 Task: Manage the "Report detail" page variations in the site builder.
Action: Mouse moved to (912, 68)
Screenshot: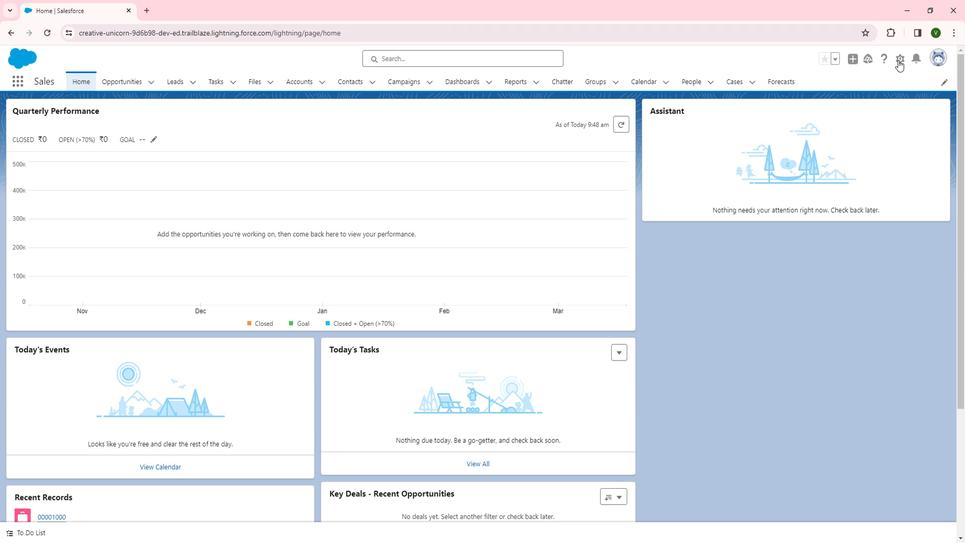 
Action: Mouse pressed left at (912, 68)
Screenshot: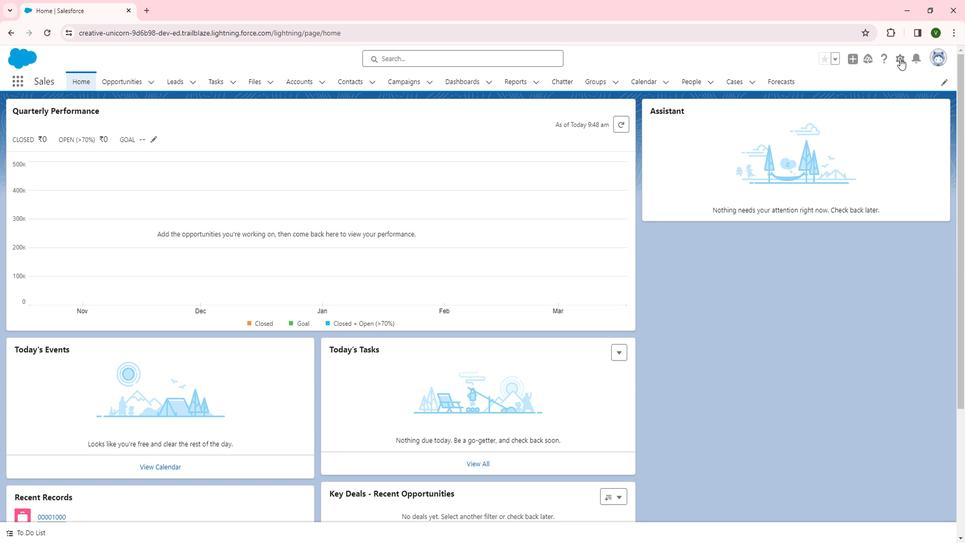 
Action: Mouse moved to (867, 95)
Screenshot: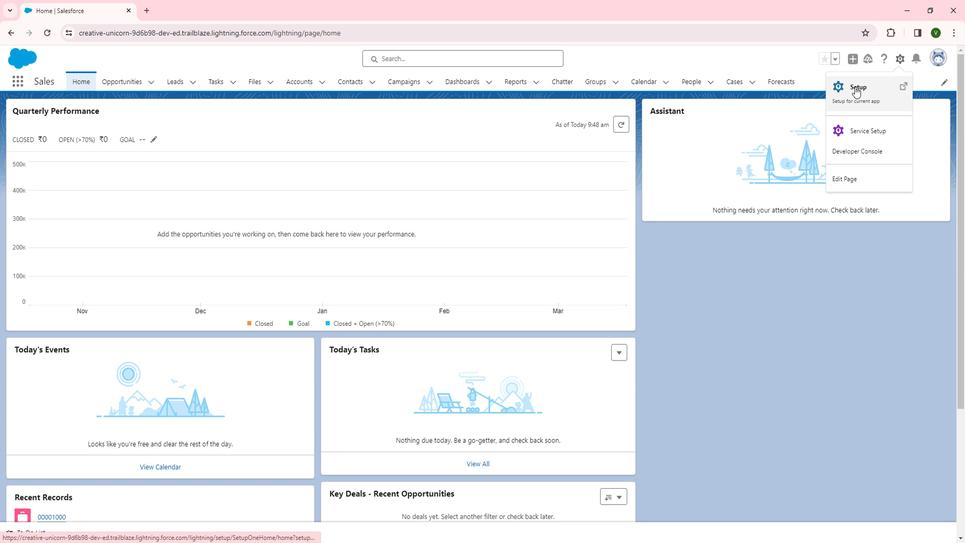 
Action: Mouse pressed left at (867, 95)
Screenshot: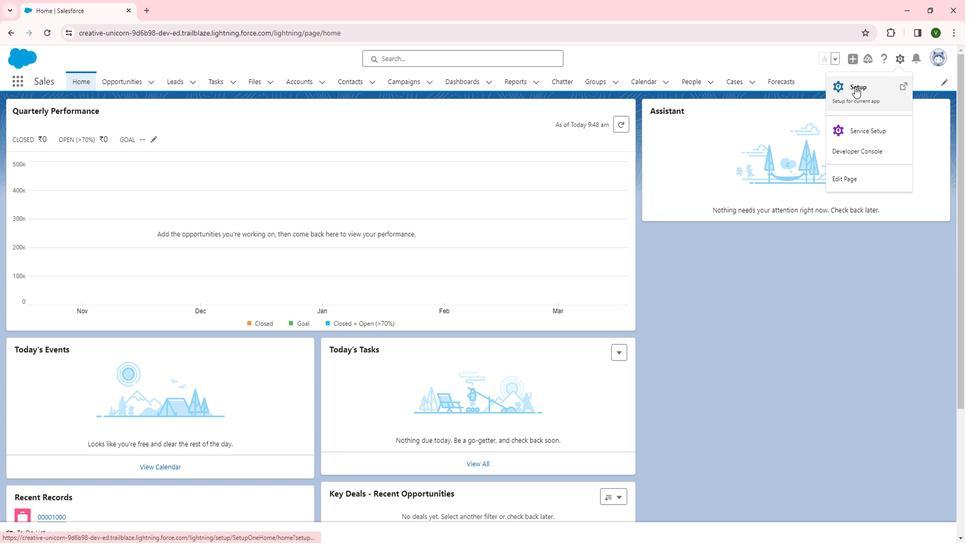 
Action: Mouse moved to (107, 347)
Screenshot: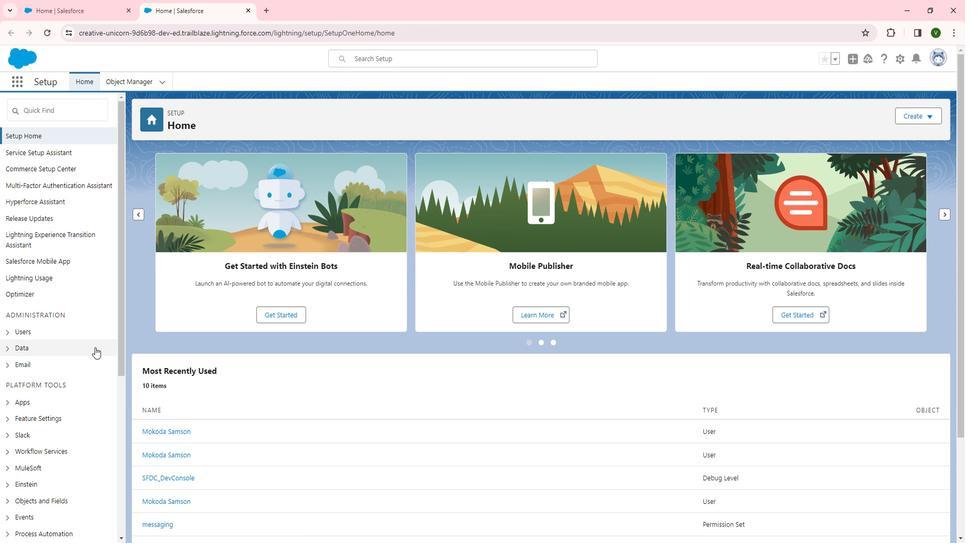 
Action: Mouse scrolled (107, 347) with delta (0, 0)
Screenshot: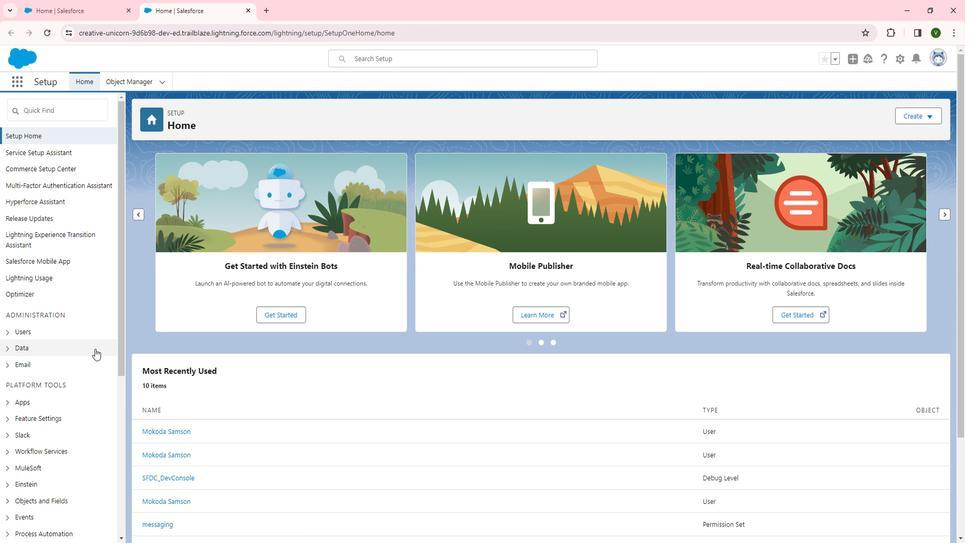 
Action: Mouse scrolled (107, 347) with delta (0, 0)
Screenshot: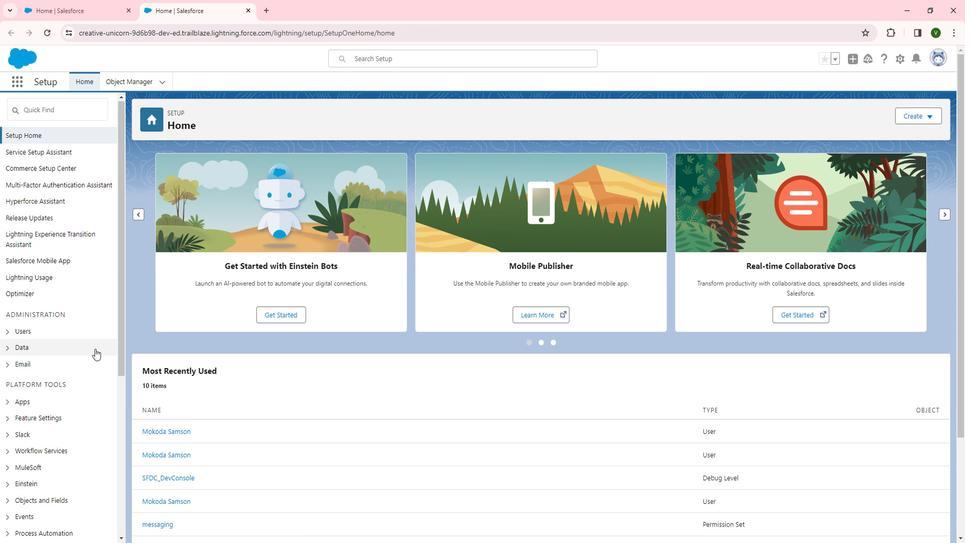 
Action: Mouse scrolled (107, 347) with delta (0, 0)
Screenshot: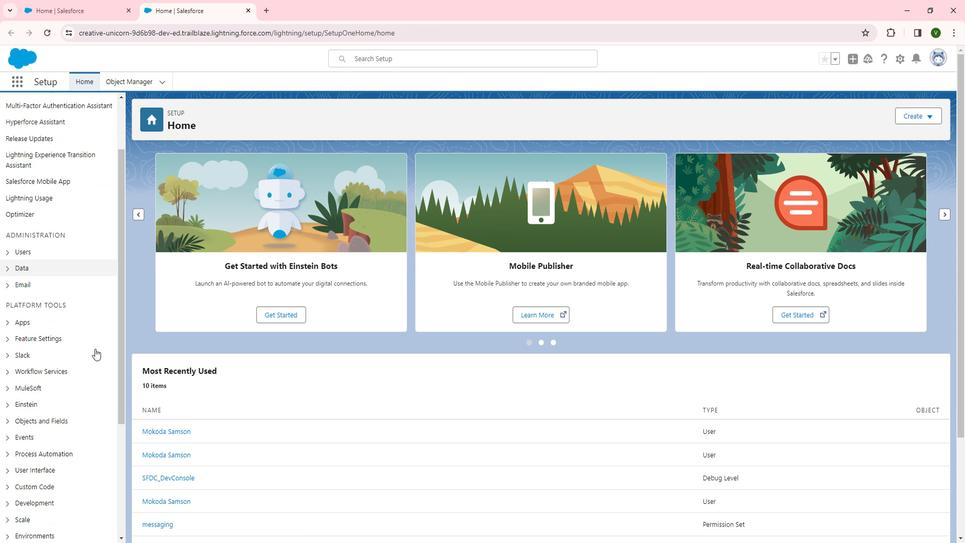 
Action: Mouse moved to (47, 264)
Screenshot: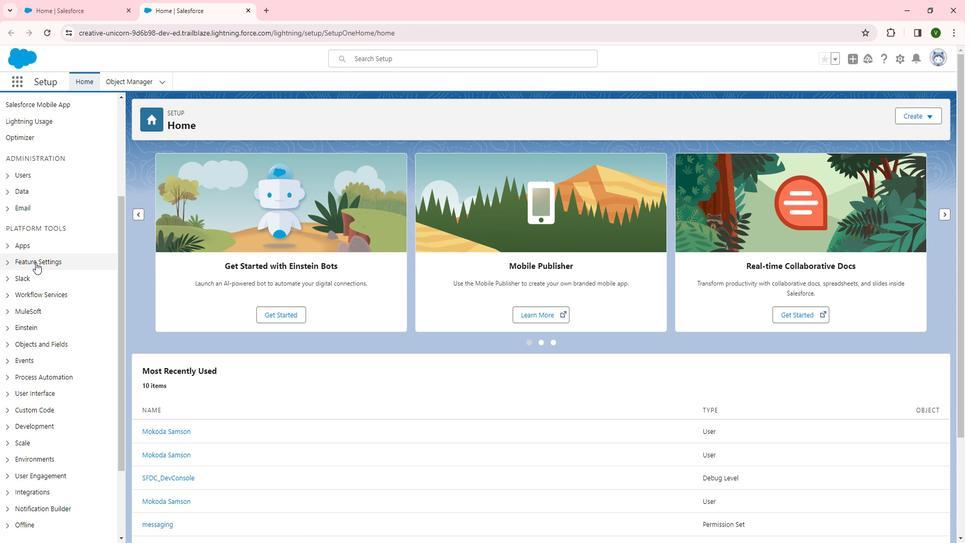 
Action: Mouse pressed left at (47, 264)
Screenshot: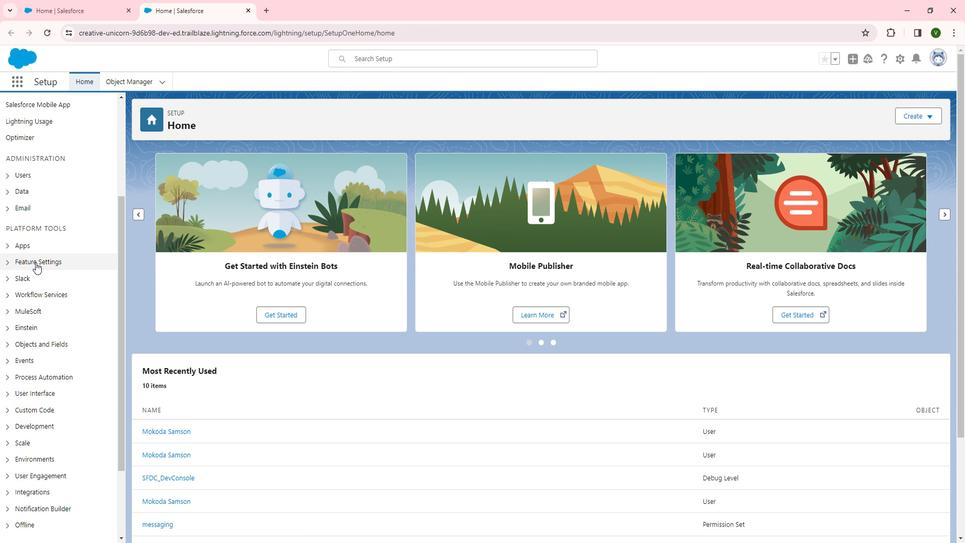 
Action: Mouse moved to (61, 306)
Screenshot: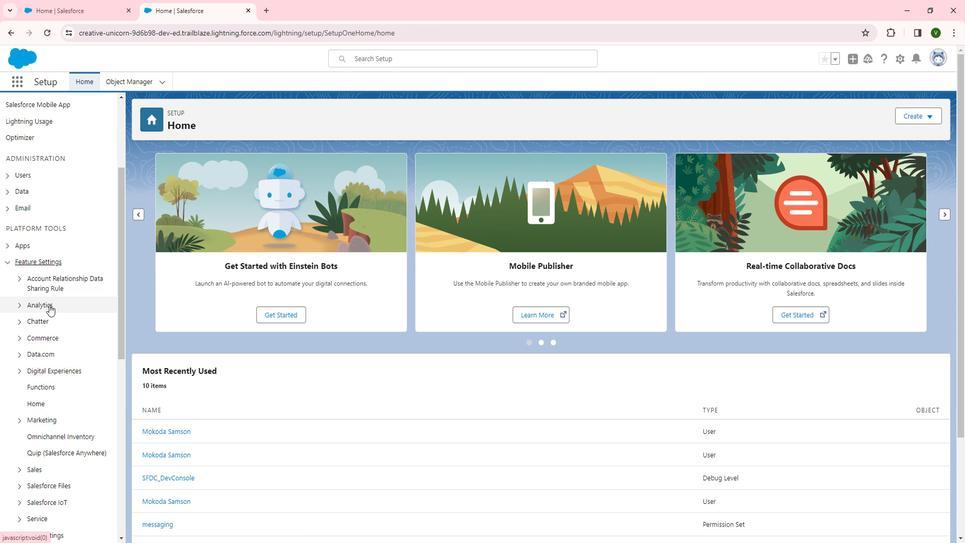 
Action: Mouse scrolled (61, 305) with delta (0, 0)
Screenshot: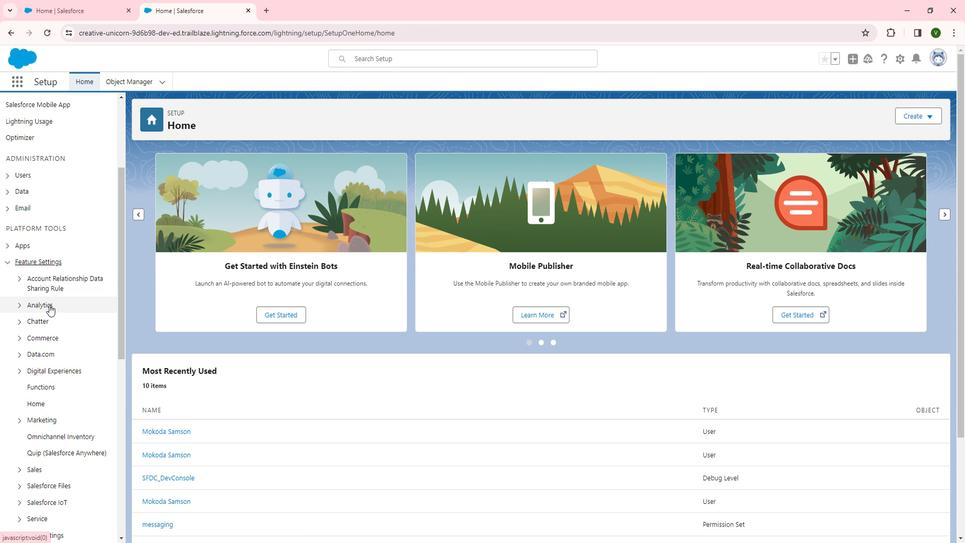 
Action: Mouse scrolled (61, 305) with delta (0, 0)
Screenshot: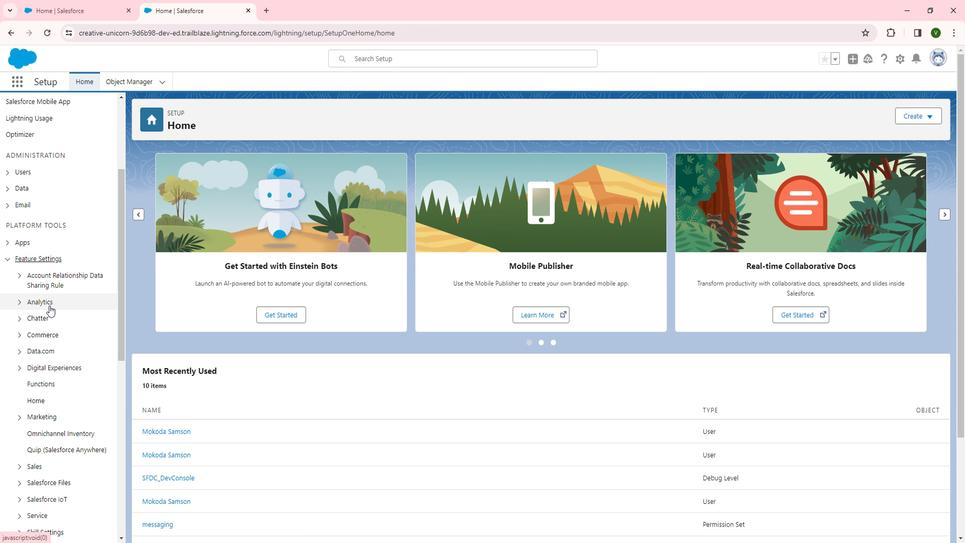 
Action: Mouse moved to (71, 264)
Screenshot: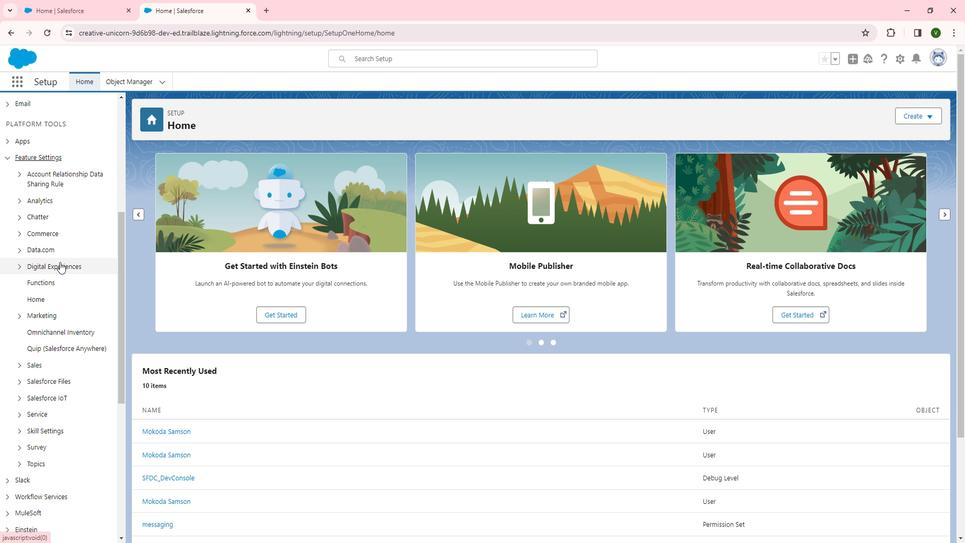 
Action: Mouse pressed left at (71, 264)
Screenshot: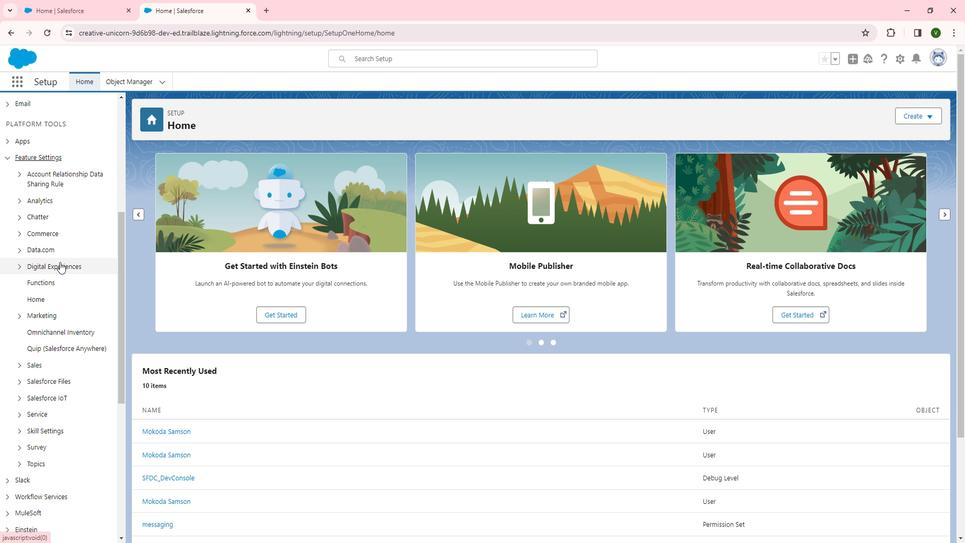 
Action: Mouse moved to (62, 284)
Screenshot: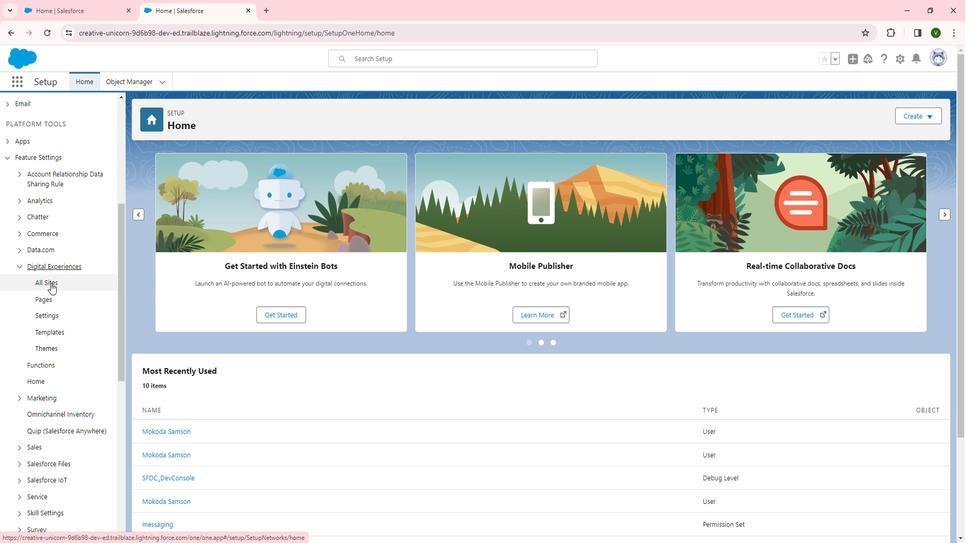
Action: Mouse pressed left at (62, 284)
Screenshot: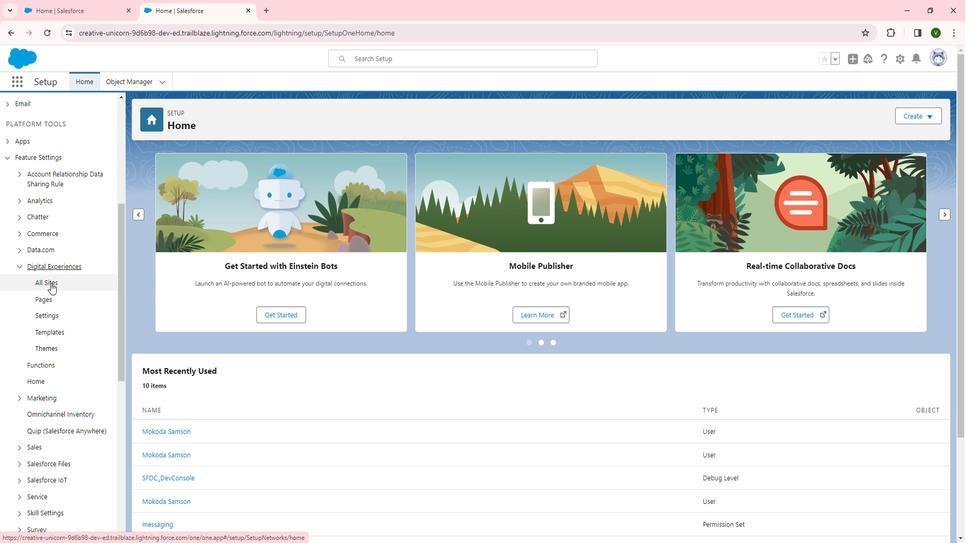 
Action: Mouse moved to (188, 300)
Screenshot: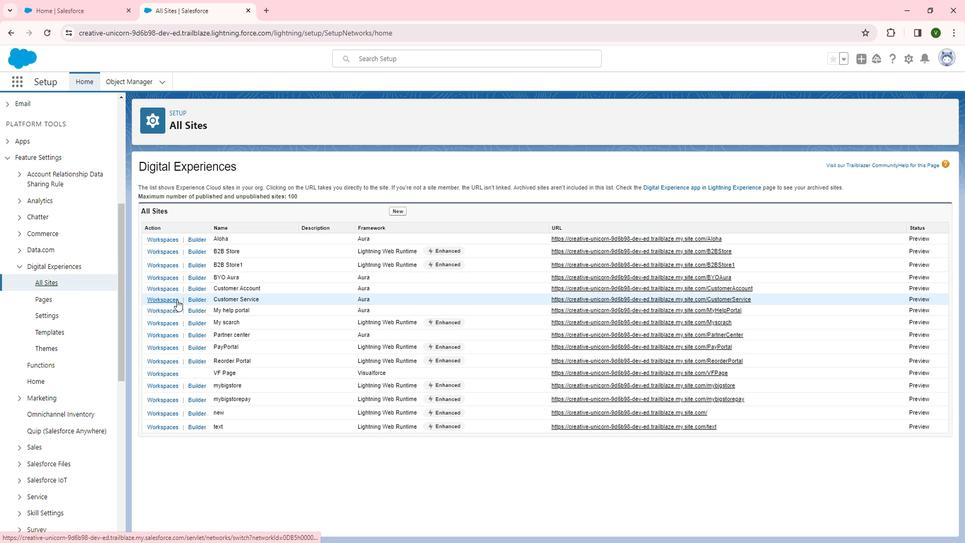 
Action: Mouse pressed left at (188, 300)
Screenshot: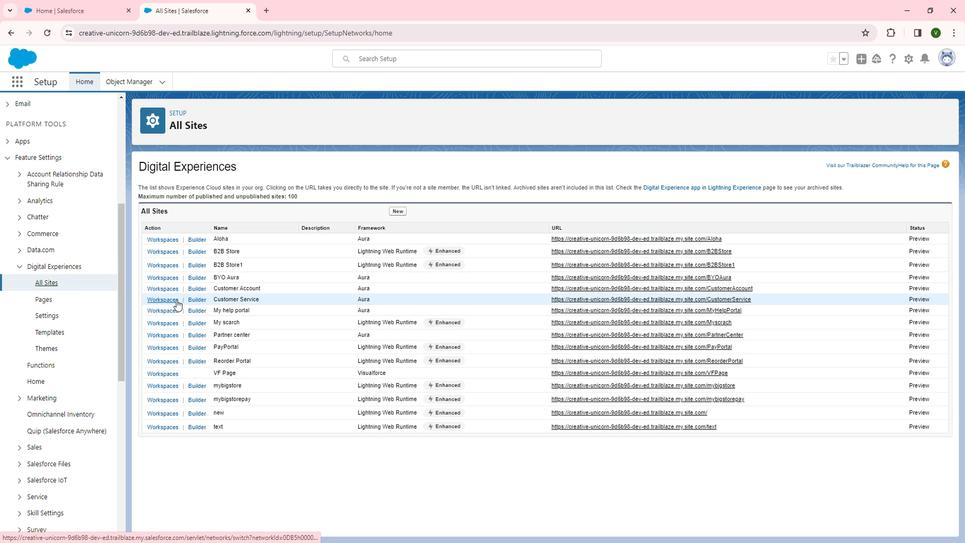 
Action: Mouse moved to (221, 270)
Screenshot: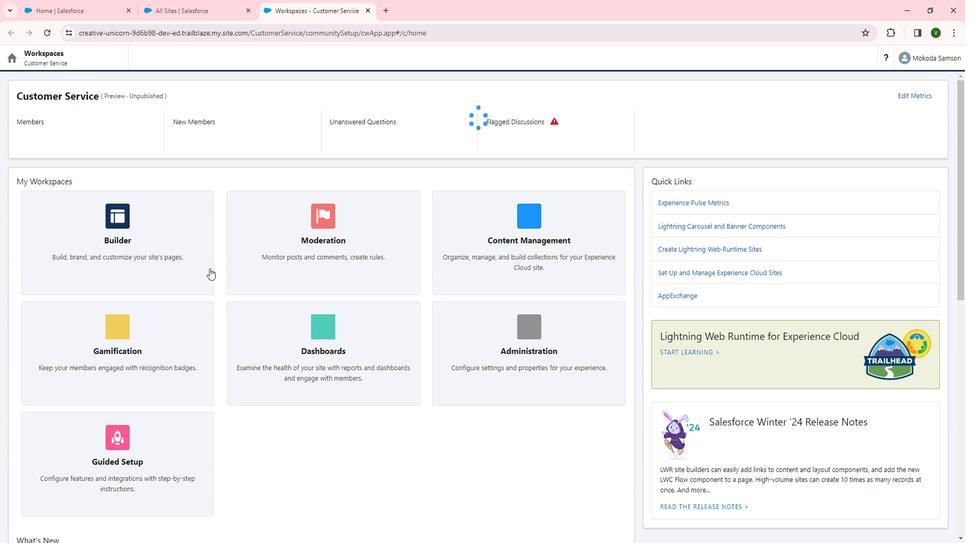 
Action: Mouse pressed left at (221, 270)
Screenshot: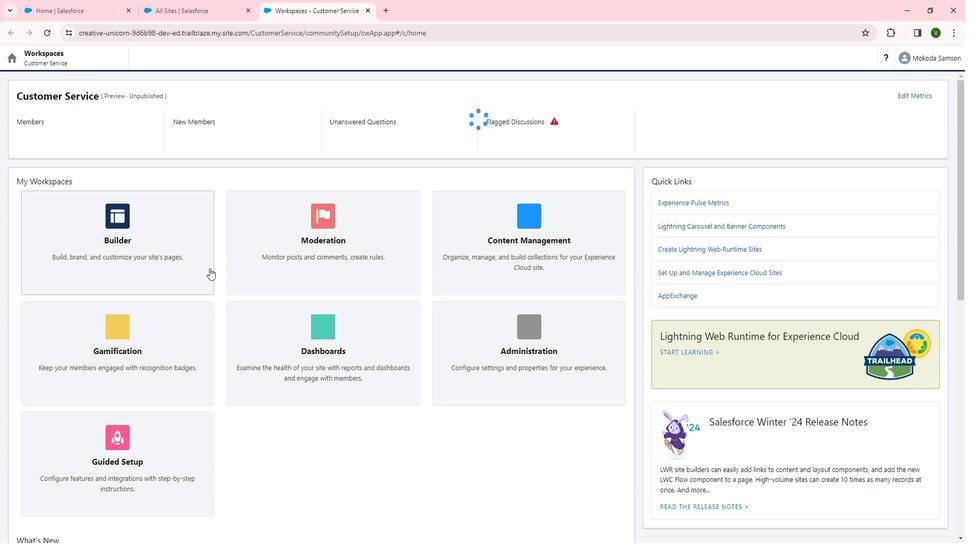
Action: Mouse moved to (124, 69)
Screenshot: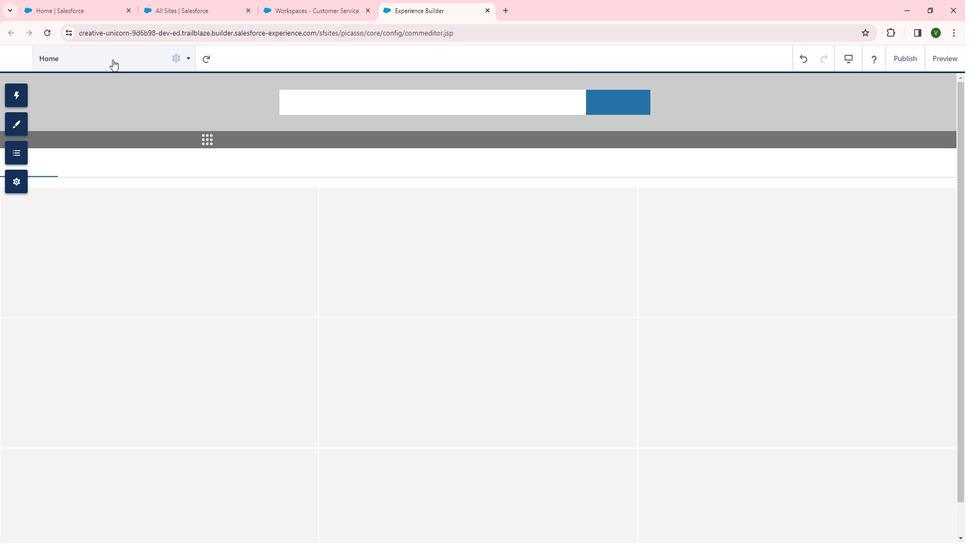
Action: Mouse pressed left at (124, 69)
Screenshot: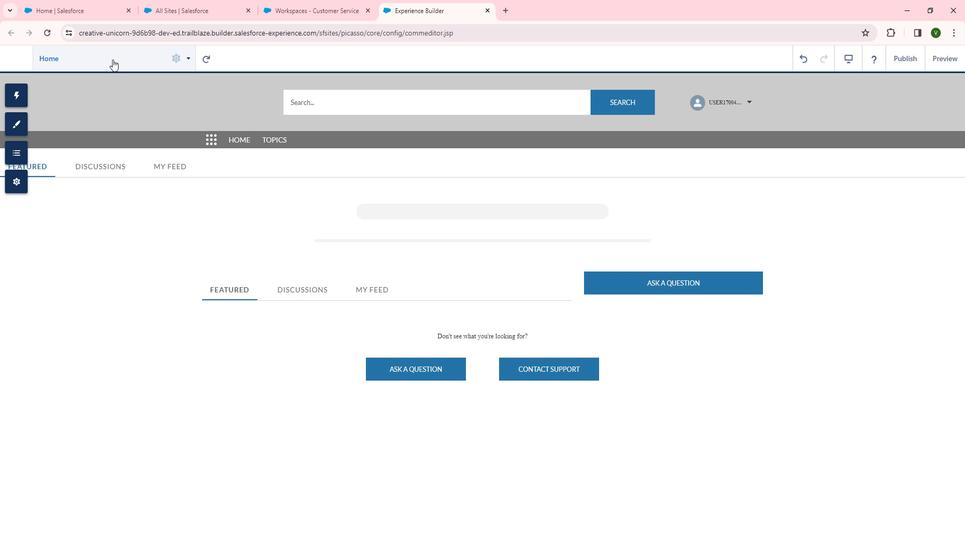 
Action: Mouse moved to (137, 430)
Screenshot: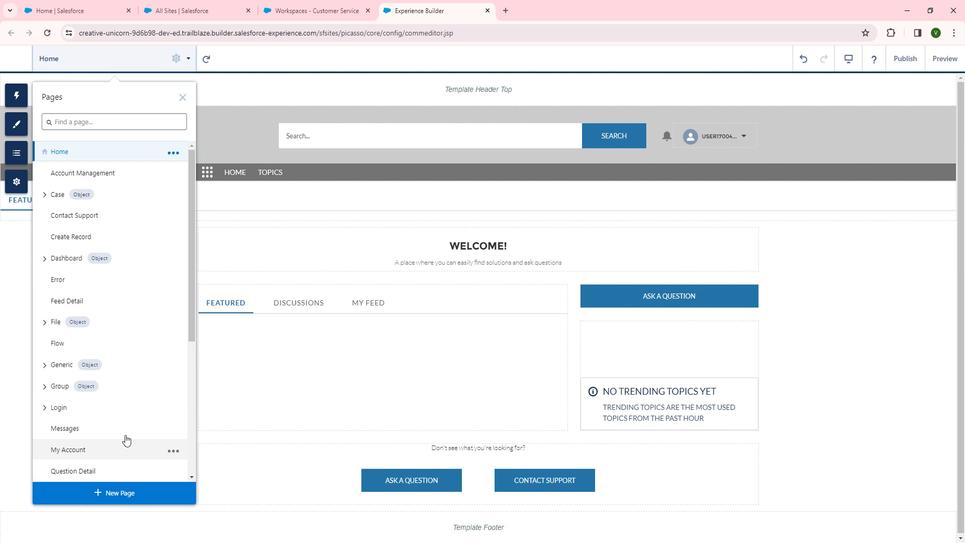 
Action: Mouse scrolled (137, 429) with delta (0, 0)
Screenshot: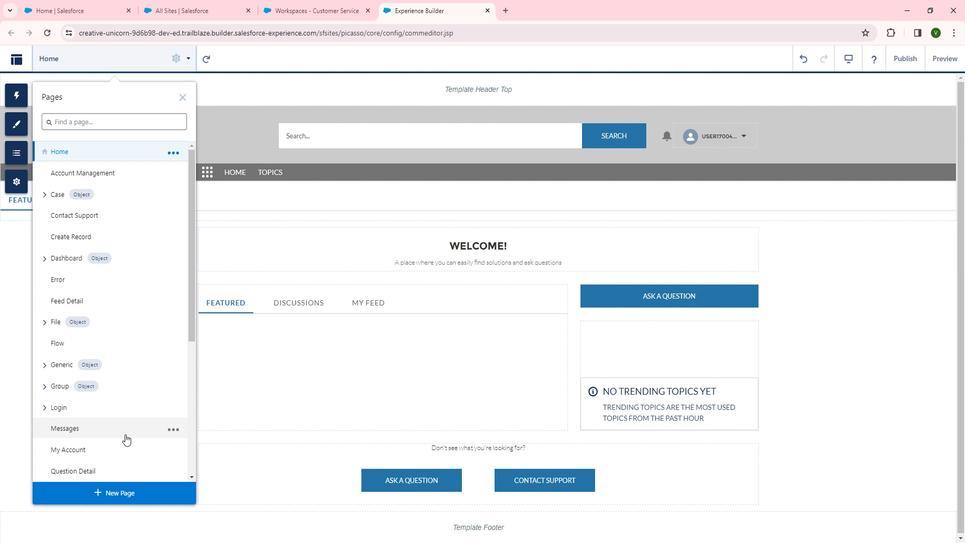 
Action: Mouse scrolled (137, 429) with delta (0, 0)
Screenshot: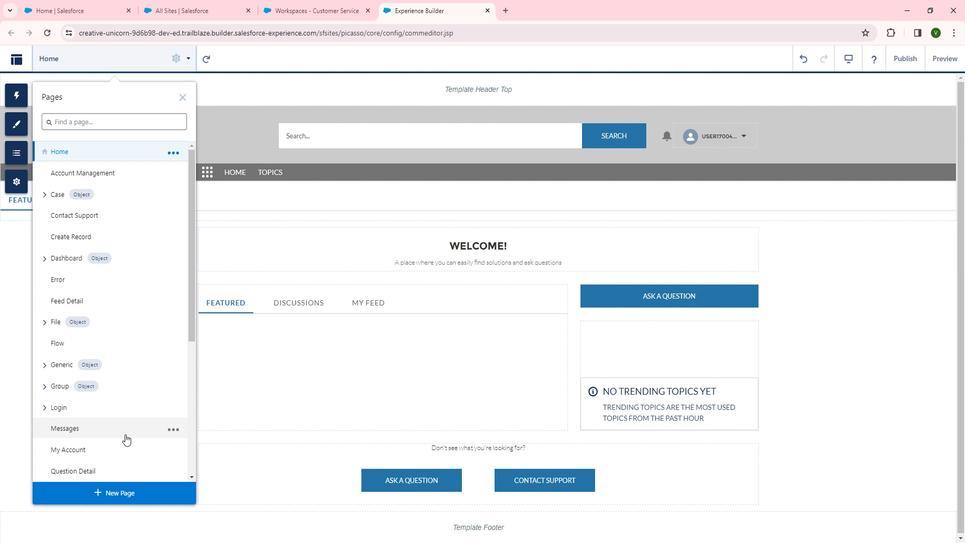 
Action: Mouse moved to (101, 407)
Screenshot: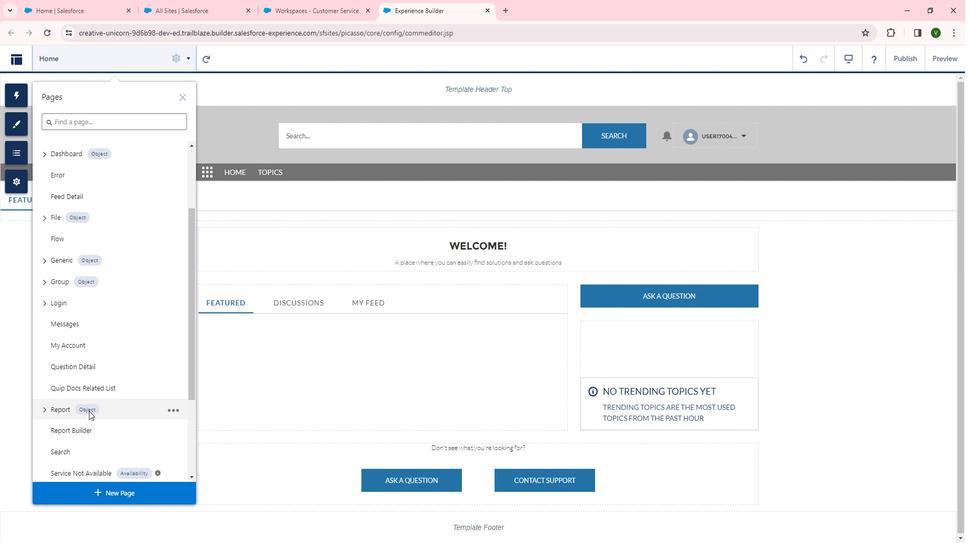 
Action: Mouse pressed left at (101, 407)
Screenshot: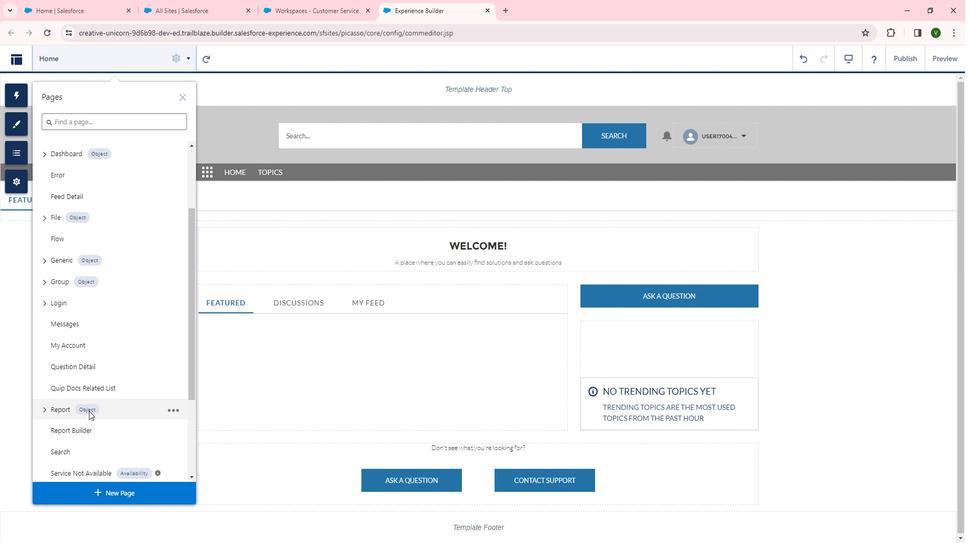 
Action: Mouse moved to (53, 404)
Screenshot: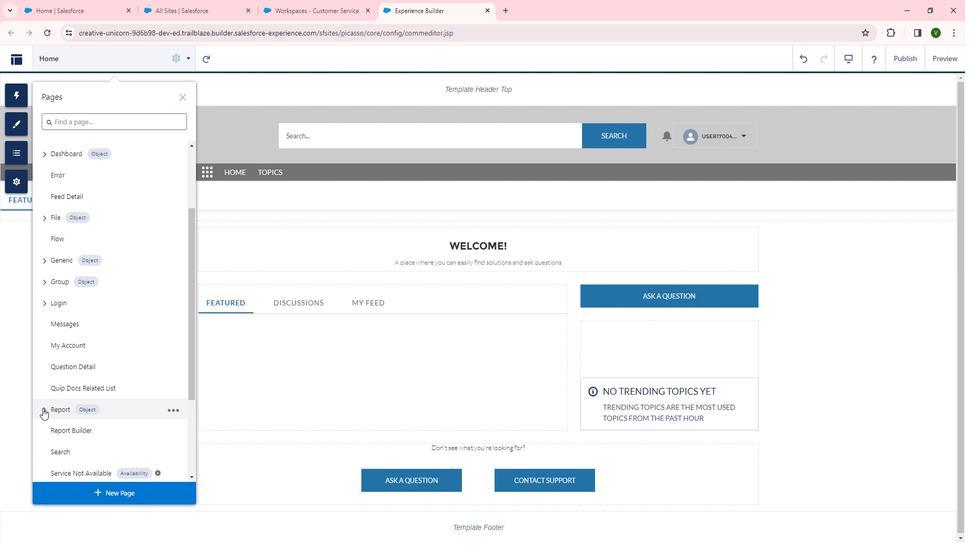 
Action: Mouse pressed left at (53, 404)
Screenshot: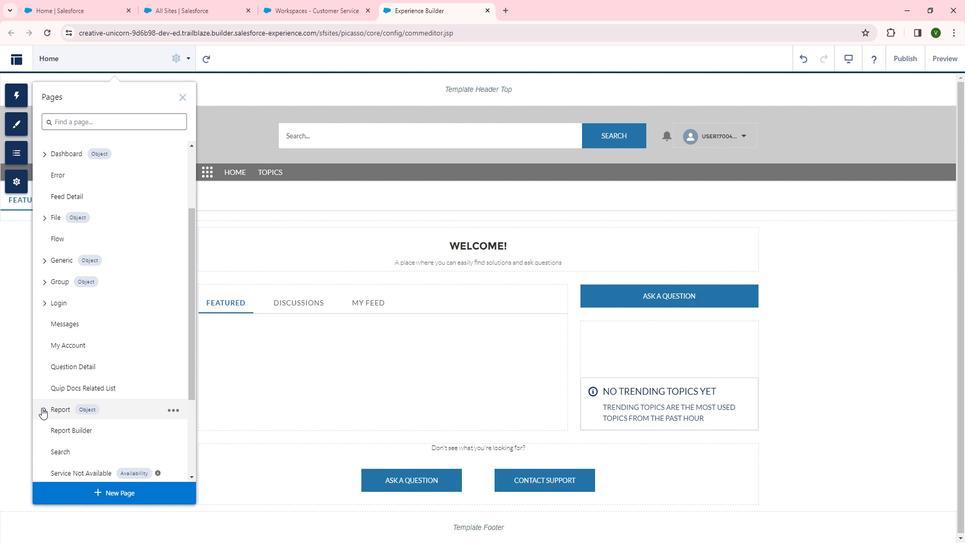 
Action: Mouse moved to (103, 427)
Screenshot: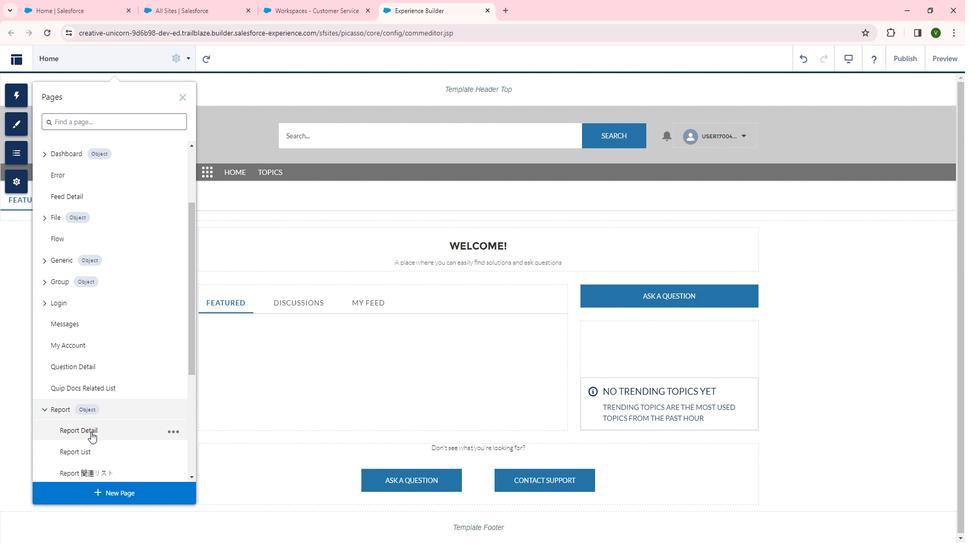 
Action: Mouse pressed left at (103, 427)
Screenshot: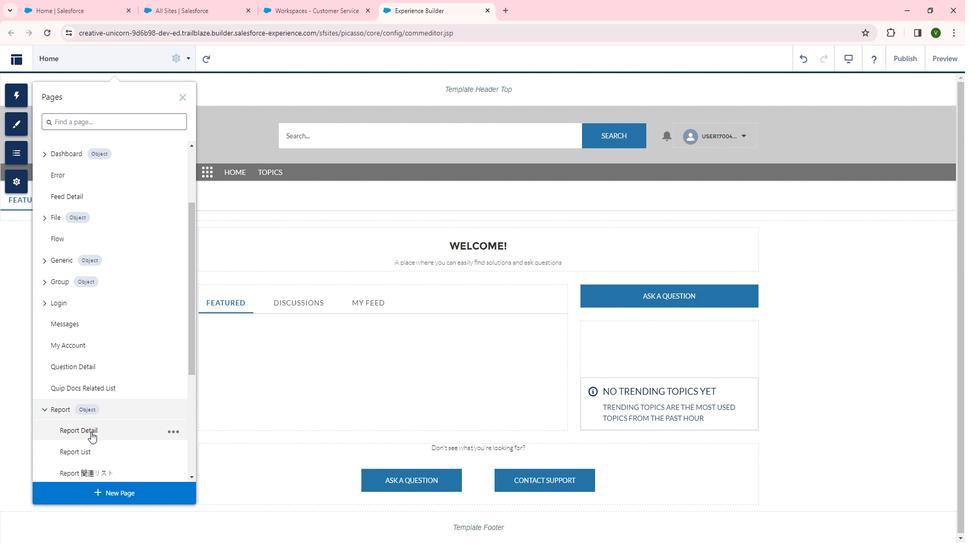 
Action: Mouse moved to (158, 64)
Screenshot: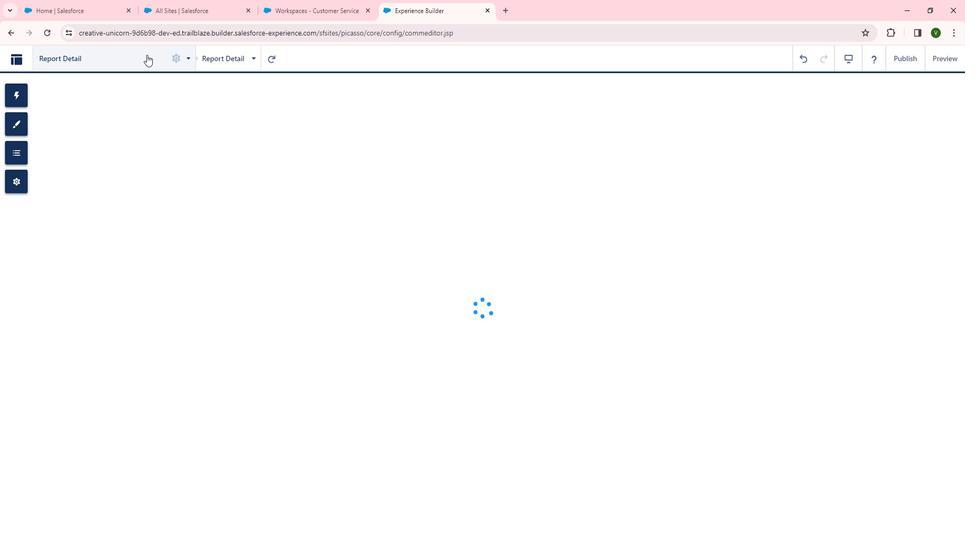 
Action: Mouse pressed left at (158, 64)
Screenshot: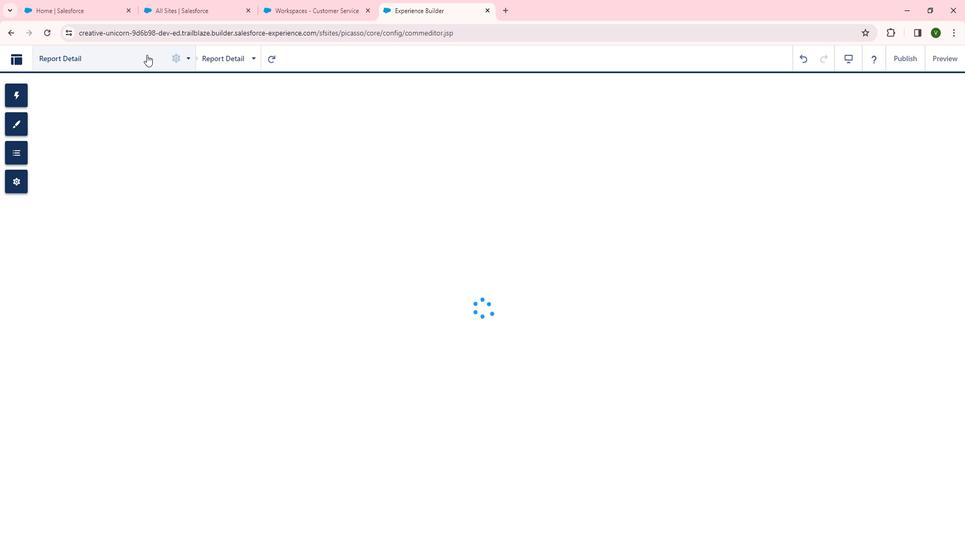 
Action: Mouse moved to (183, 242)
Screenshot: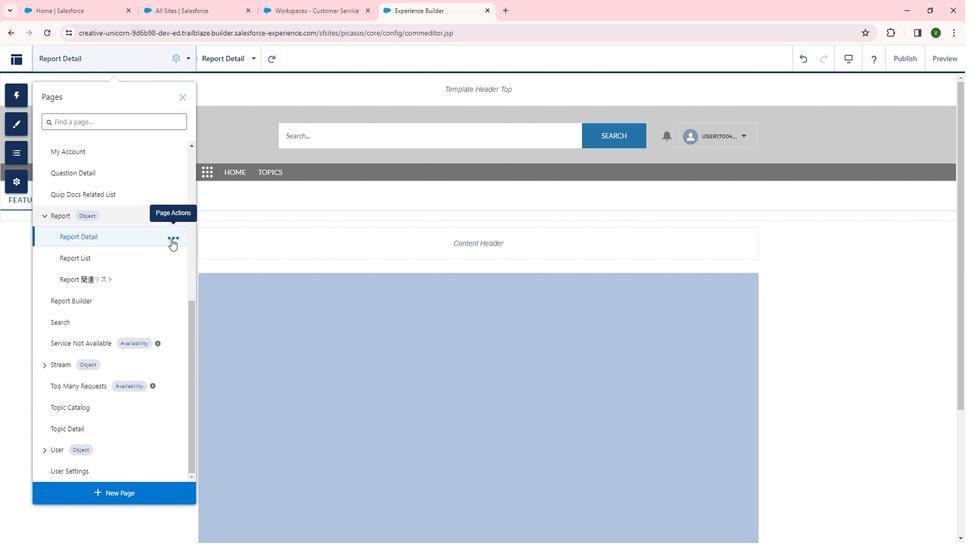 
Action: Mouse pressed left at (183, 242)
Screenshot: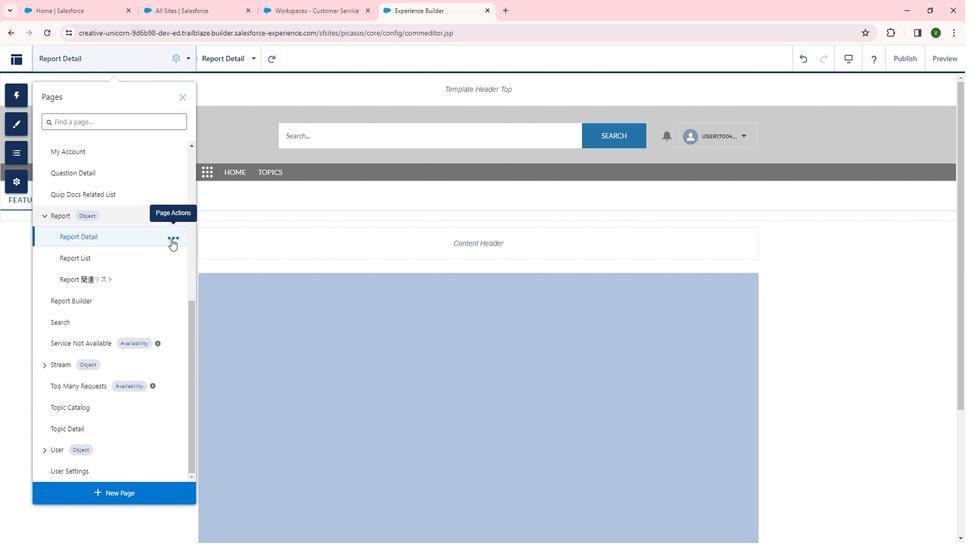 
Action: Mouse moved to (226, 245)
Screenshot: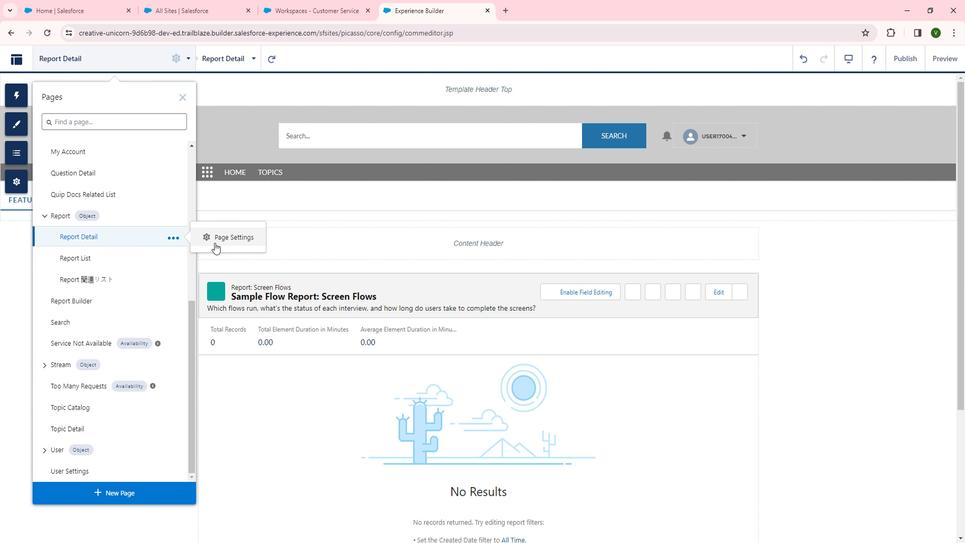 
Action: Mouse pressed left at (226, 245)
Screenshot: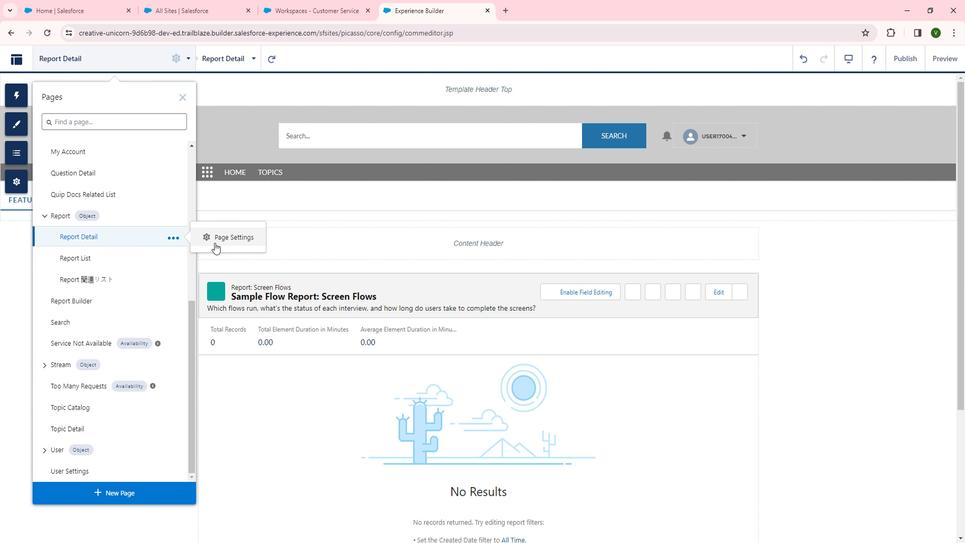 
Action: Mouse moved to (325, 109)
Screenshot: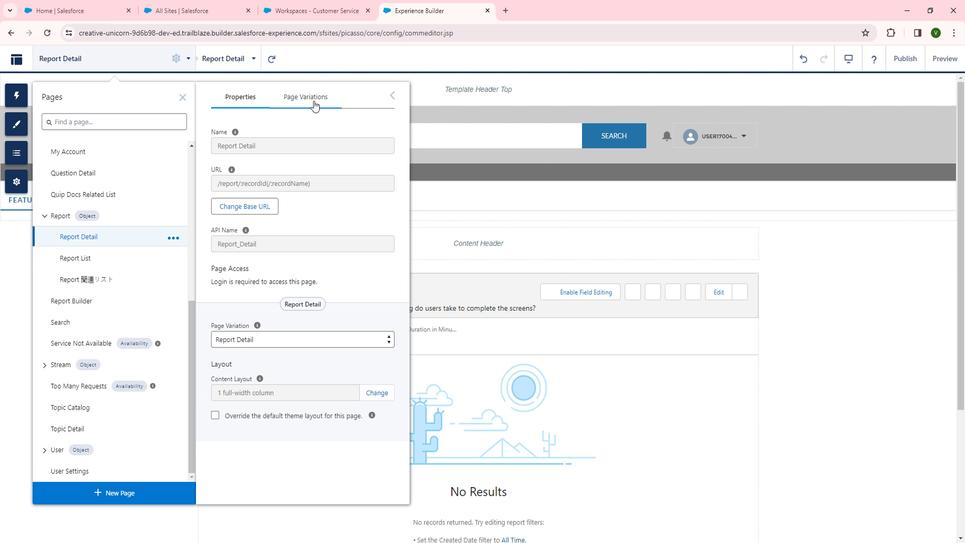 
Action: Mouse pressed left at (325, 109)
Screenshot: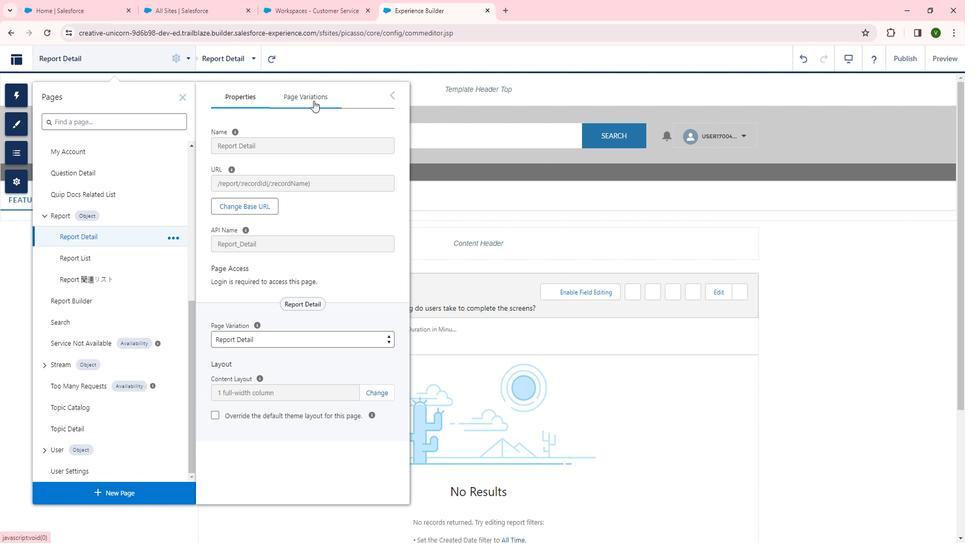 
Action: Mouse moved to (630, 212)
Screenshot: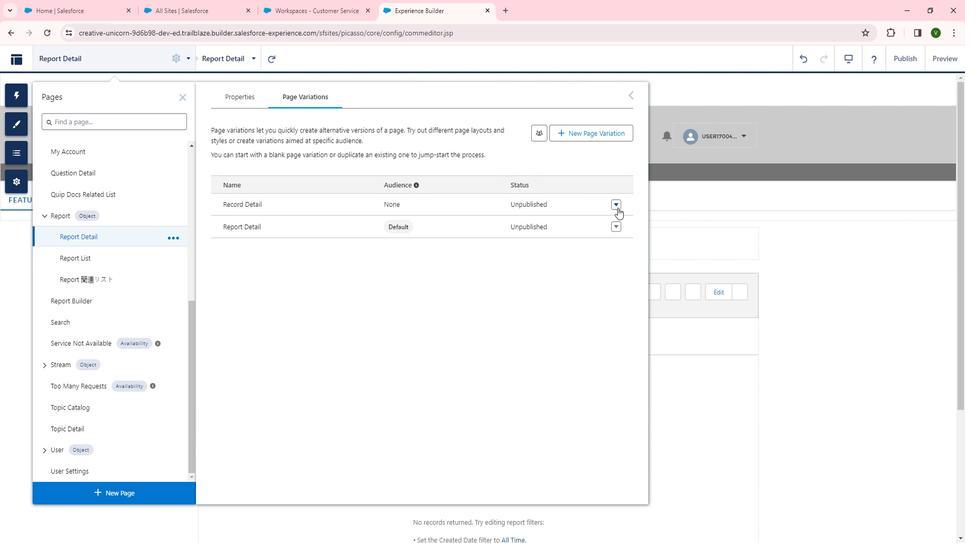 
Action: Mouse pressed left at (630, 212)
Screenshot: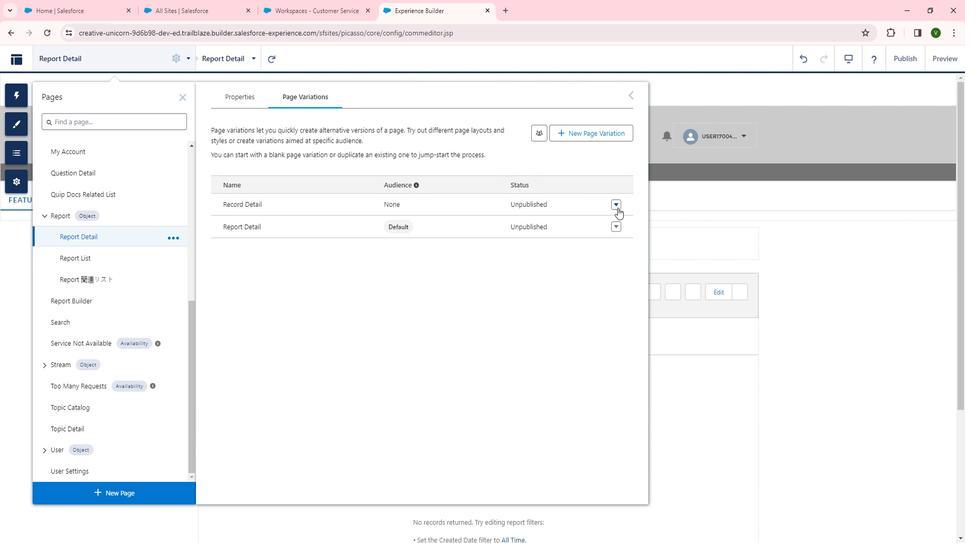 
Action: Mouse moved to (617, 364)
Screenshot: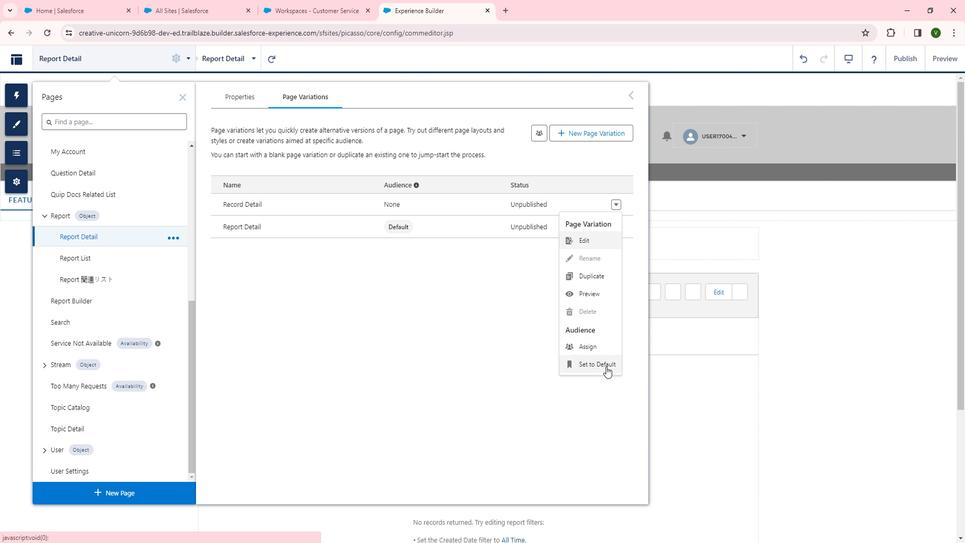 
Action: Mouse pressed left at (617, 364)
Screenshot: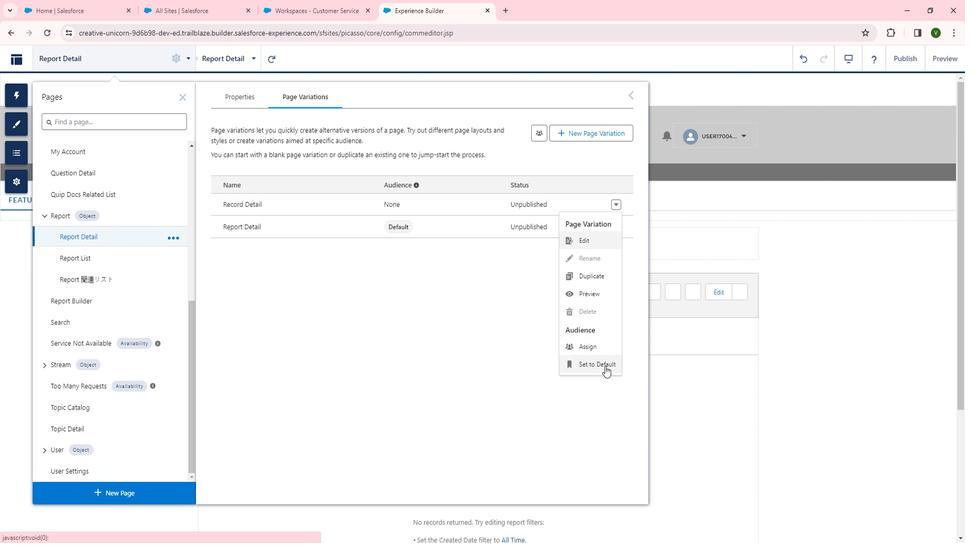 
Action: Mouse moved to (617, 363)
Screenshot: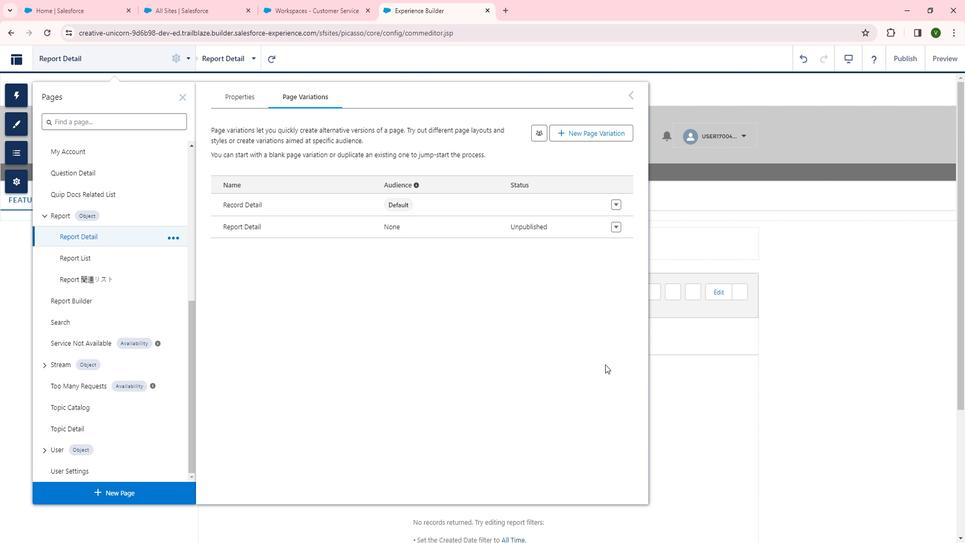 
